 Task: Move the task Implement a new cloud-based project risk management system for a company to the section Done in the project BroaderVisionary and filter the tasks in the project by Due next week
Action: Mouse moved to (338, 312)
Screenshot: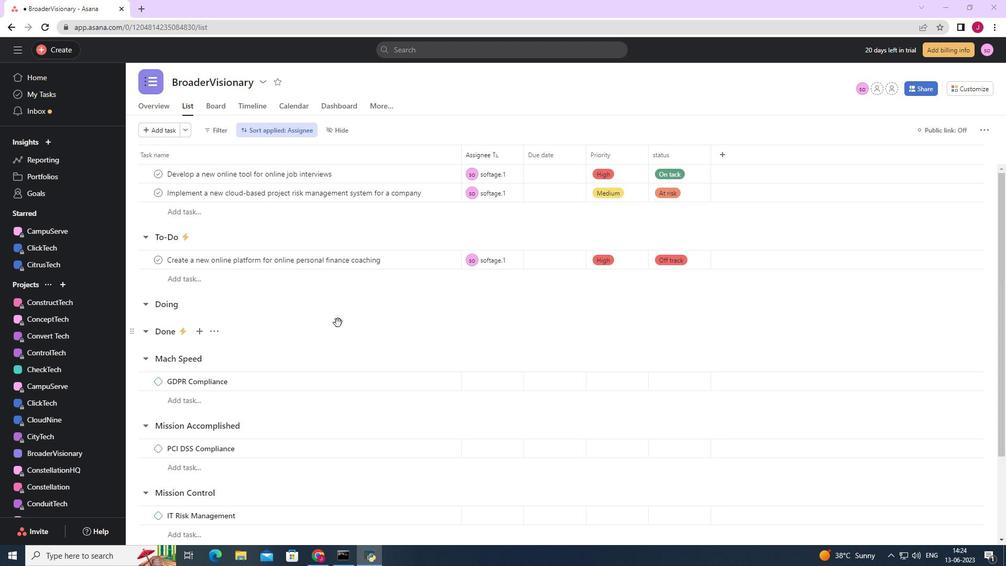 
Action: Mouse scrolled (338, 314) with delta (0, 0)
Screenshot: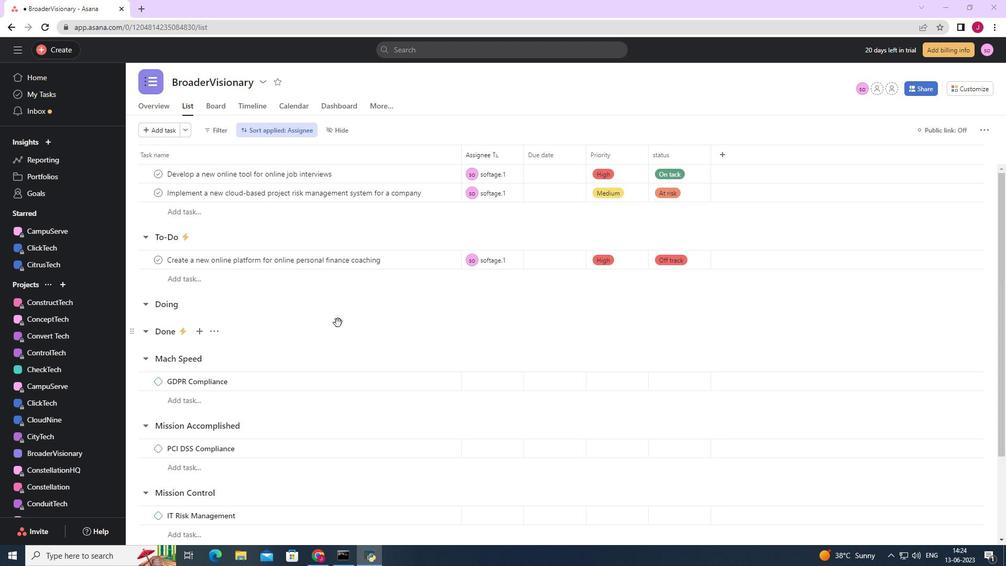 
Action: Mouse moved to (436, 192)
Screenshot: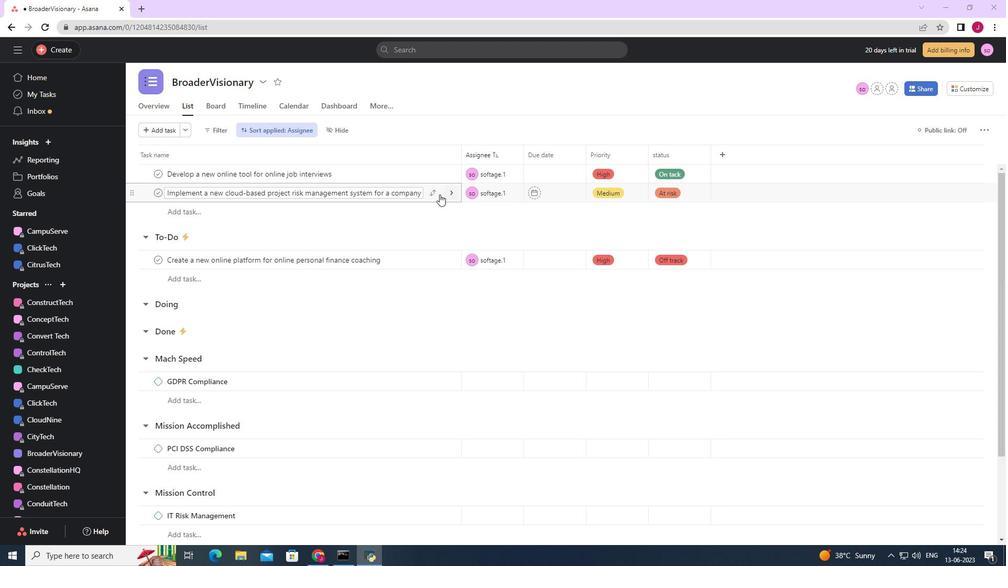 
Action: Mouse pressed left at (436, 192)
Screenshot: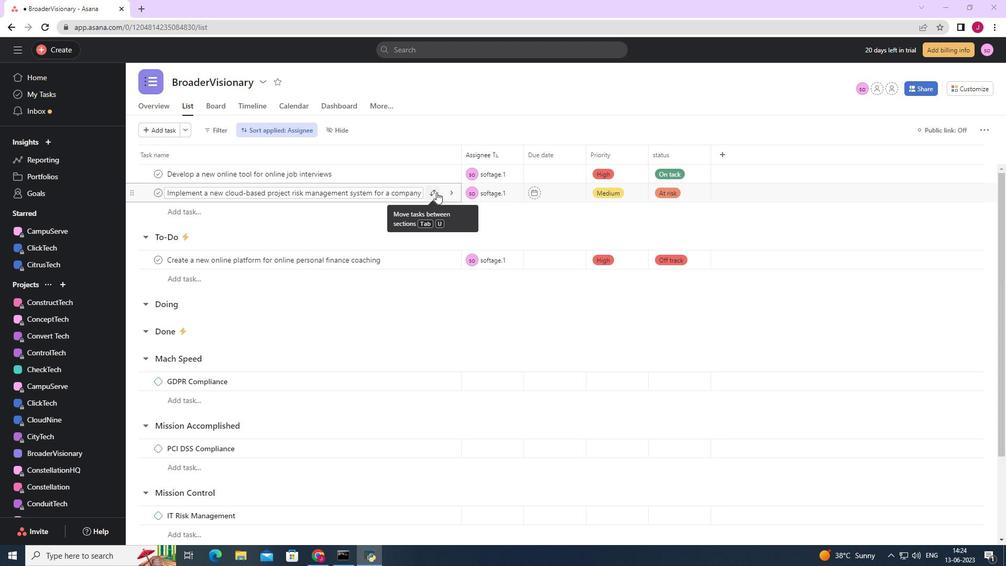 
Action: Mouse moved to (374, 285)
Screenshot: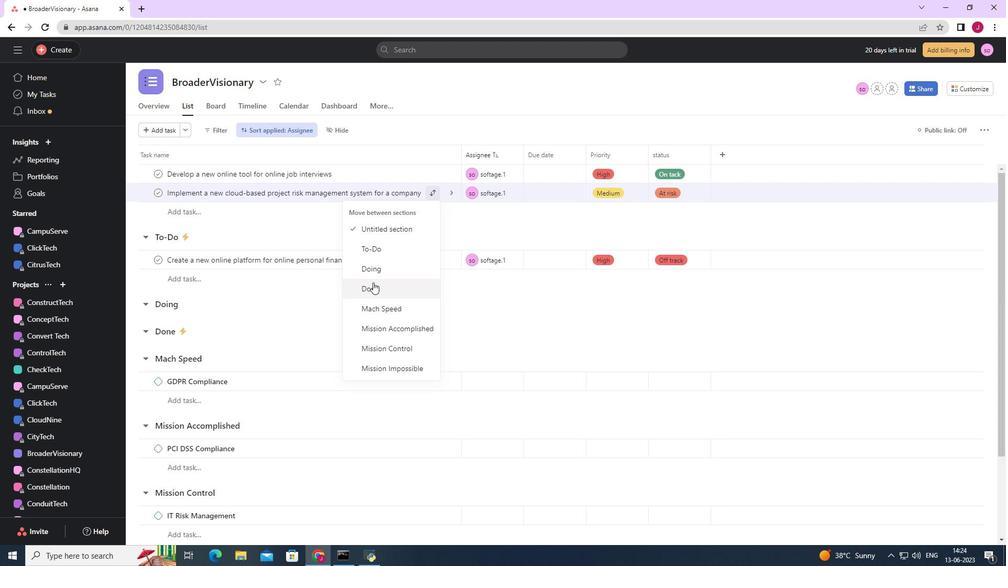 
Action: Mouse pressed left at (374, 285)
Screenshot: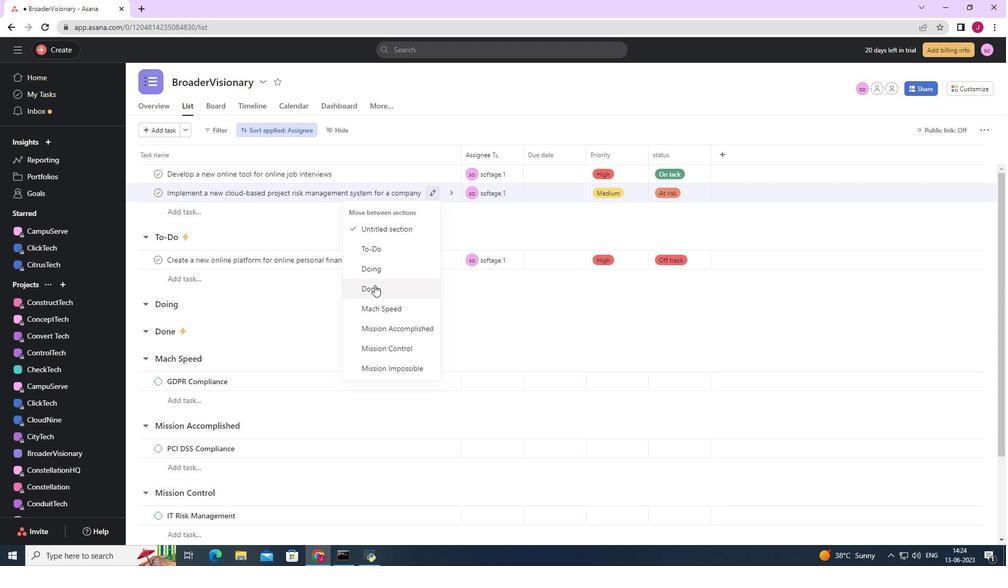 
Action: Mouse moved to (213, 125)
Screenshot: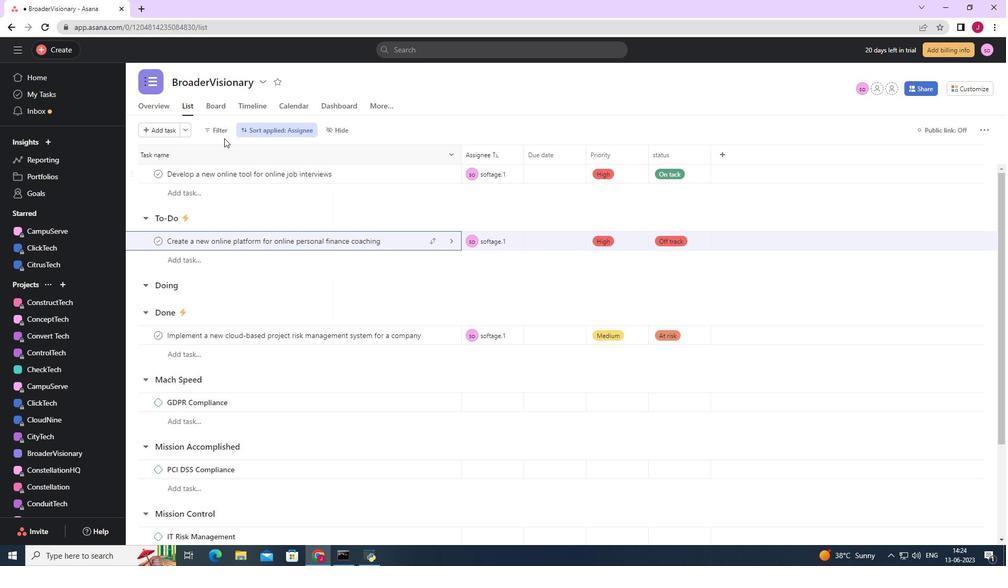 
Action: Mouse pressed left at (213, 125)
Screenshot: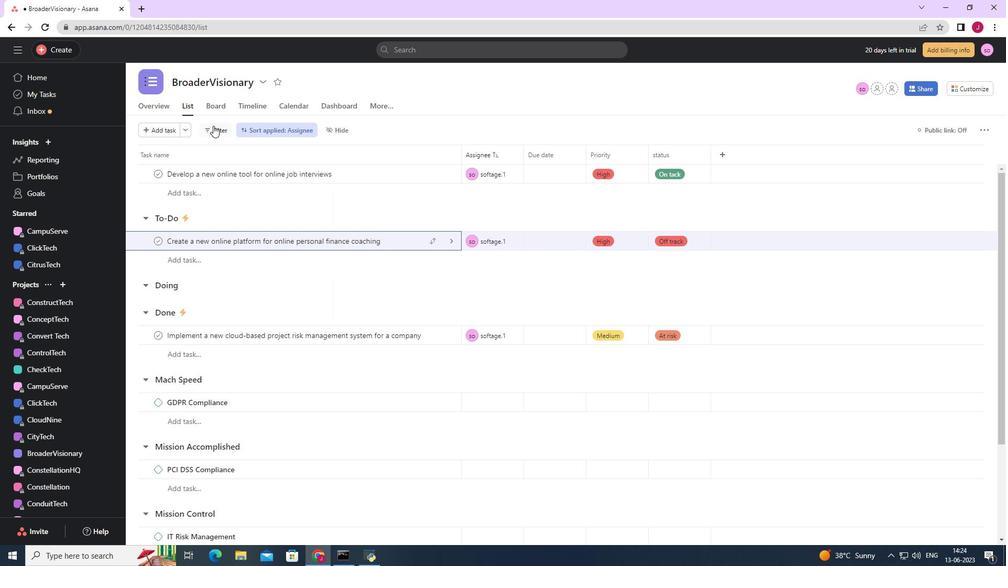 
Action: Mouse moved to (214, 129)
Screenshot: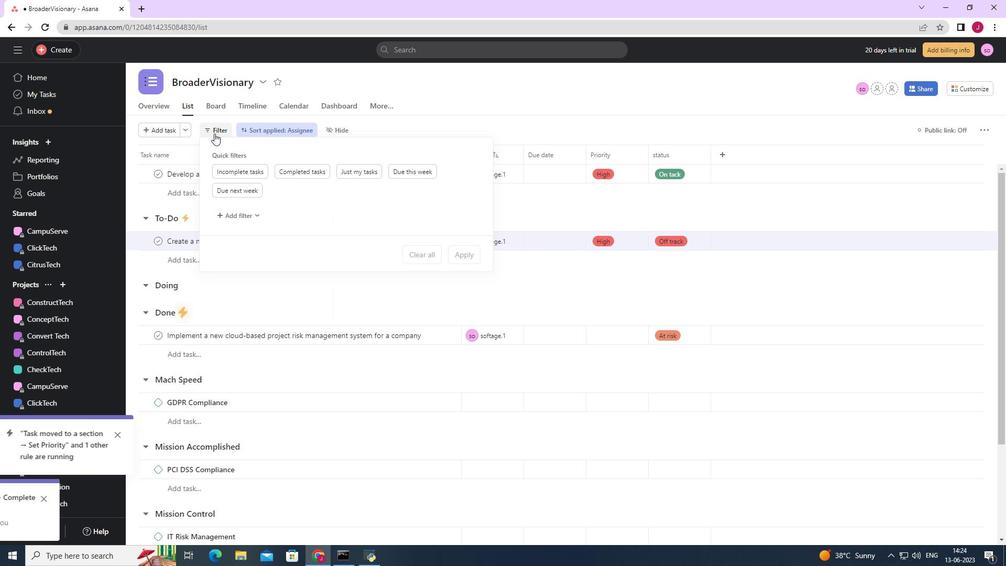 
Action: Mouse pressed left at (214, 129)
Screenshot: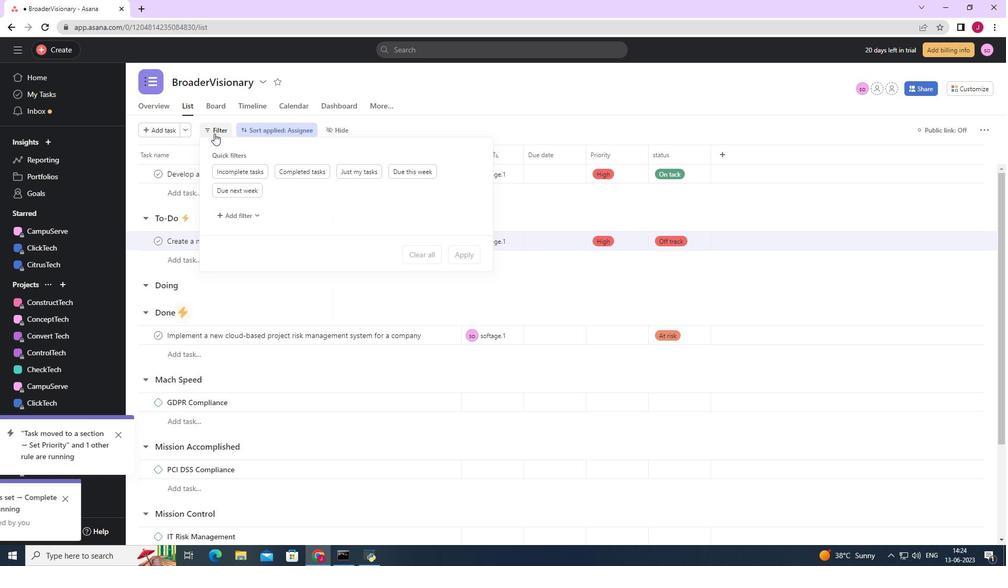 
Action: Mouse pressed left at (214, 129)
Screenshot: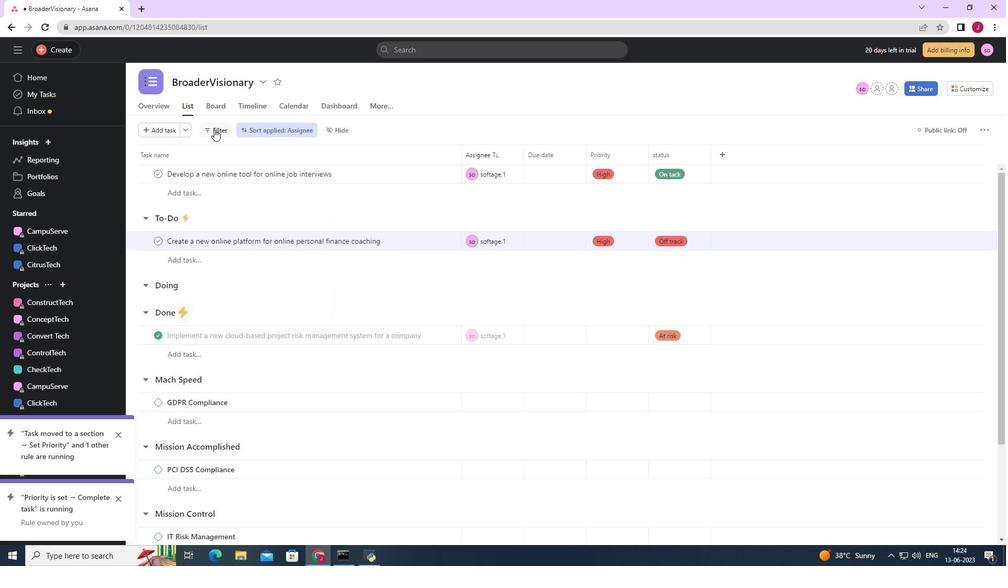 
Action: Mouse moved to (247, 190)
Screenshot: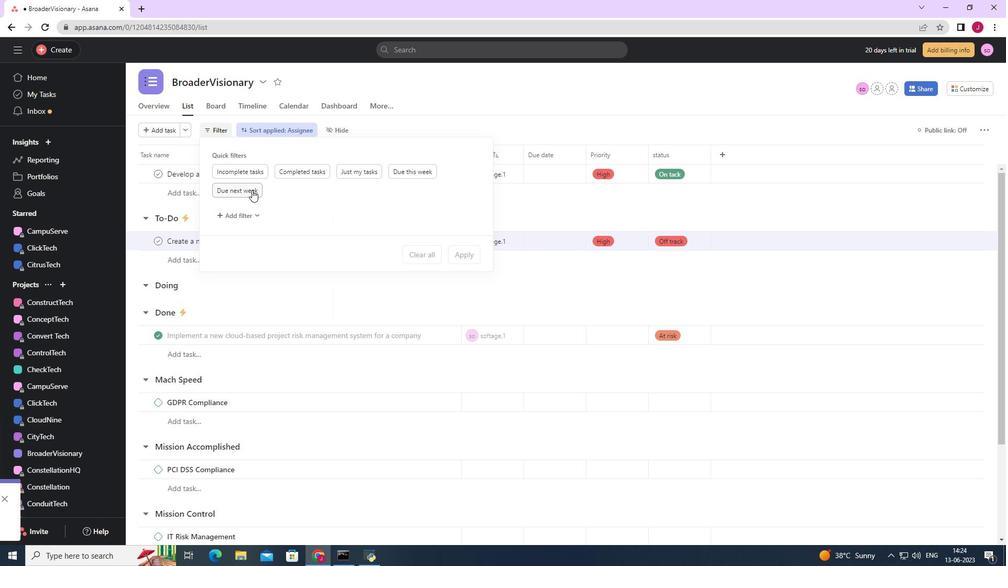 
Action: Mouse pressed left at (247, 190)
Screenshot: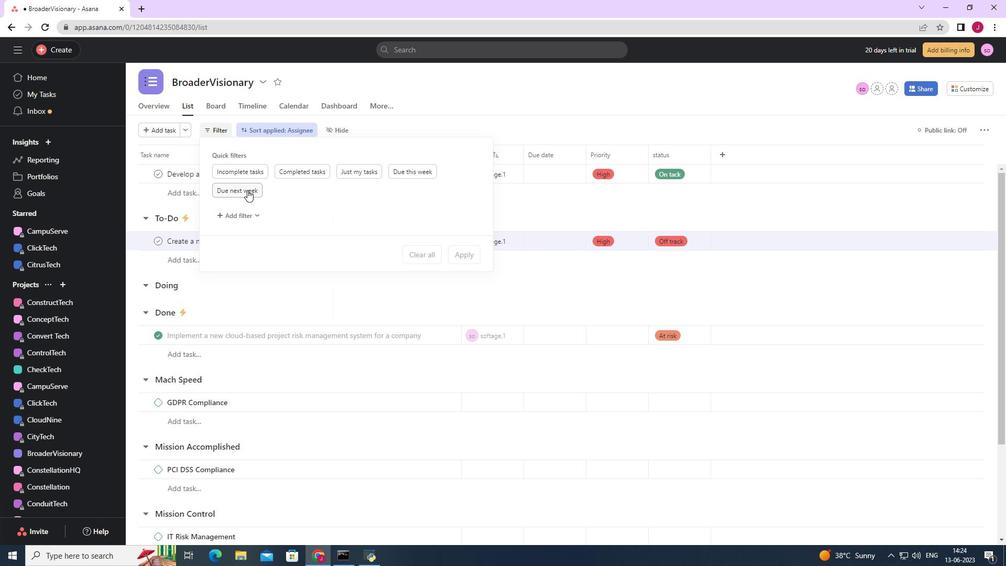
Action: Mouse moved to (491, 265)
Screenshot: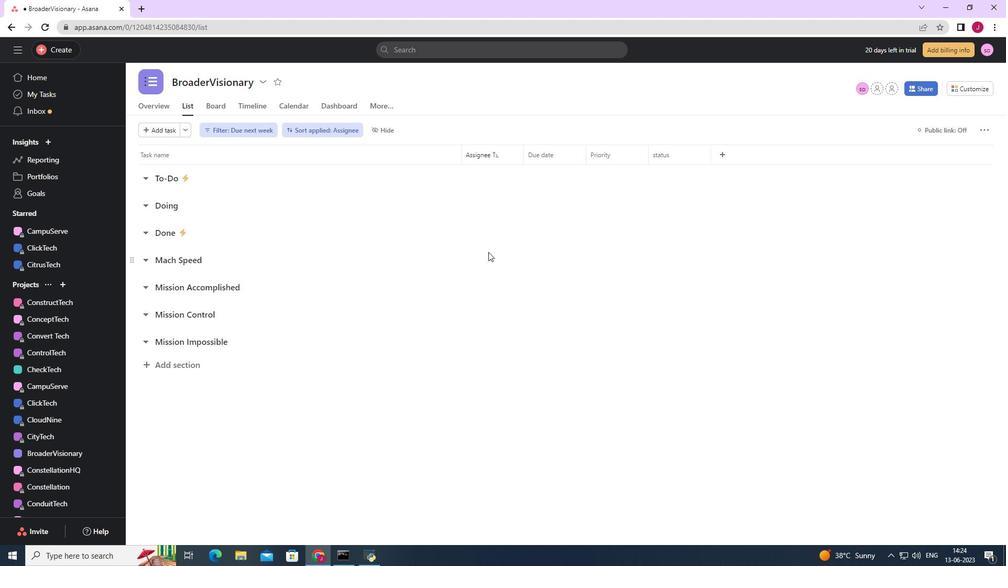 
Action: Mouse pressed left at (491, 265)
Screenshot: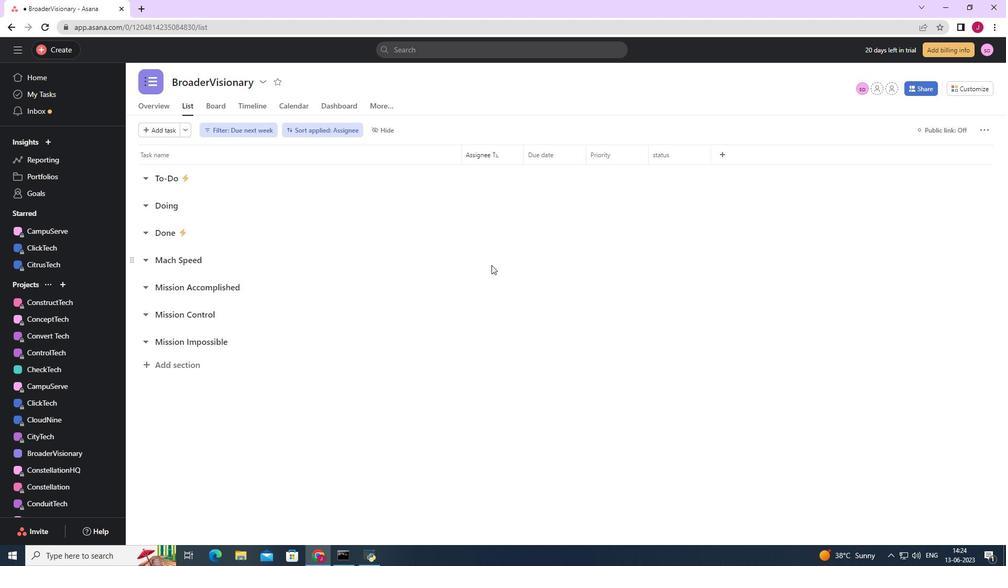 
Action: Mouse moved to (481, 265)
Screenshot: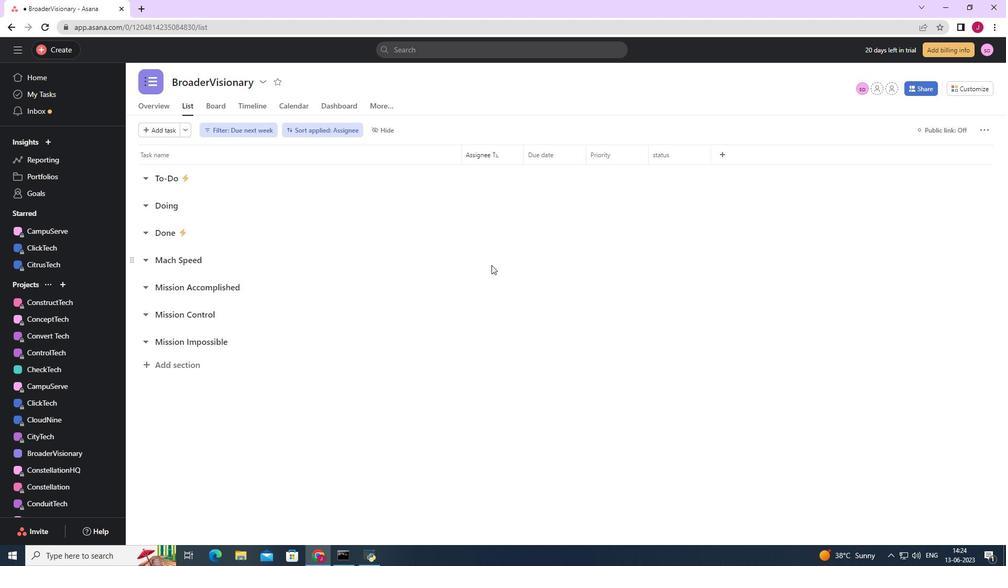
